 Task: Change the color of accent 1 to grey in the current theme.
Action: Mouse moved to (127, 74)
Screenshot: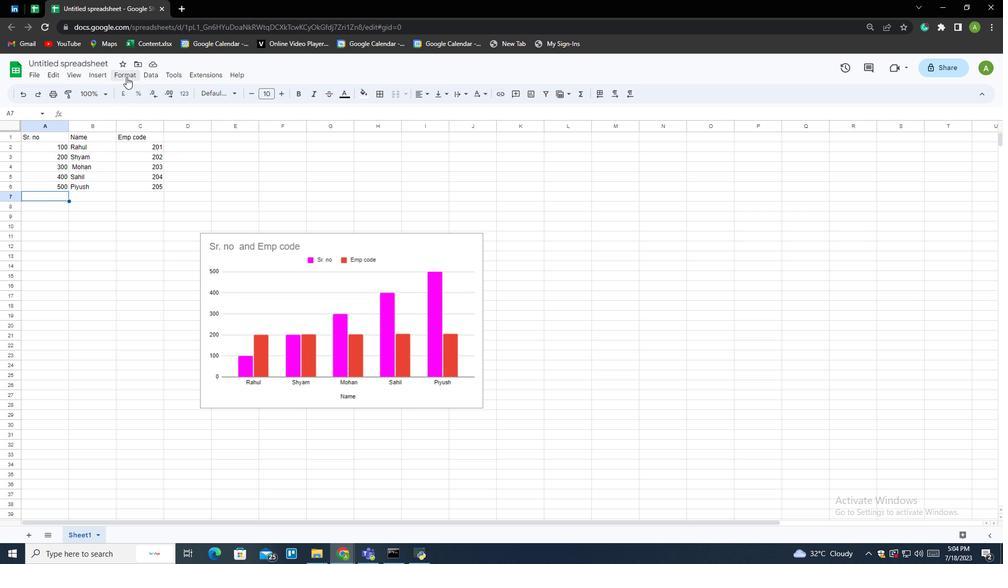 
Action: Mouse pressed left at (127, 74)
Screenshot: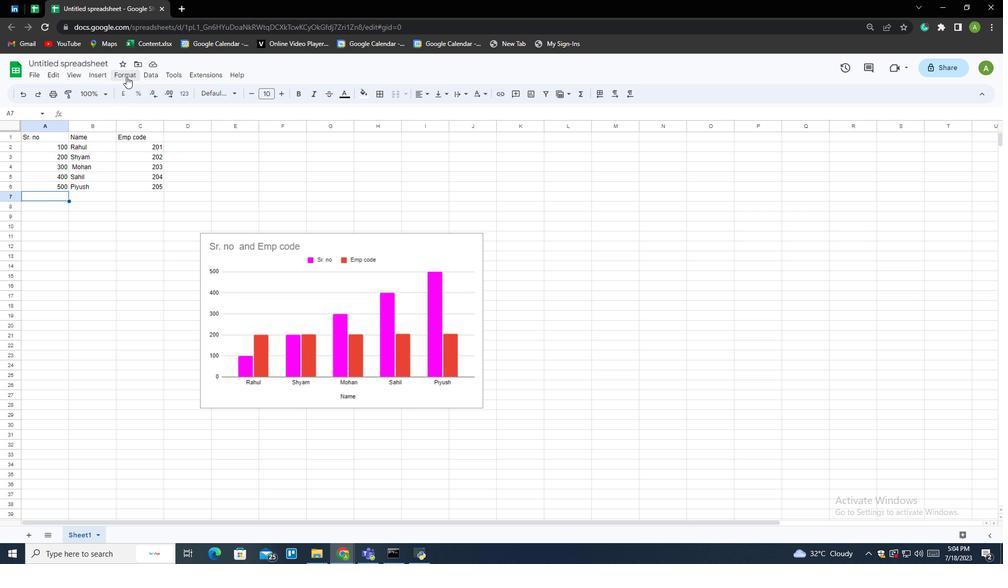 
Action: Mouse moved to (138, 89)
Screenshot: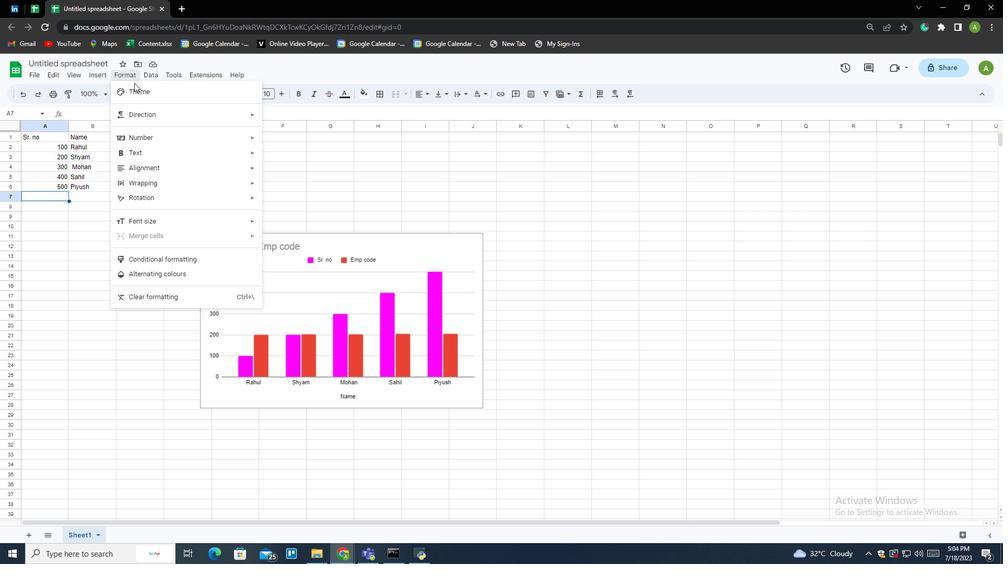 
Action: Mouse pressed left at (138, 89)
Screenshot: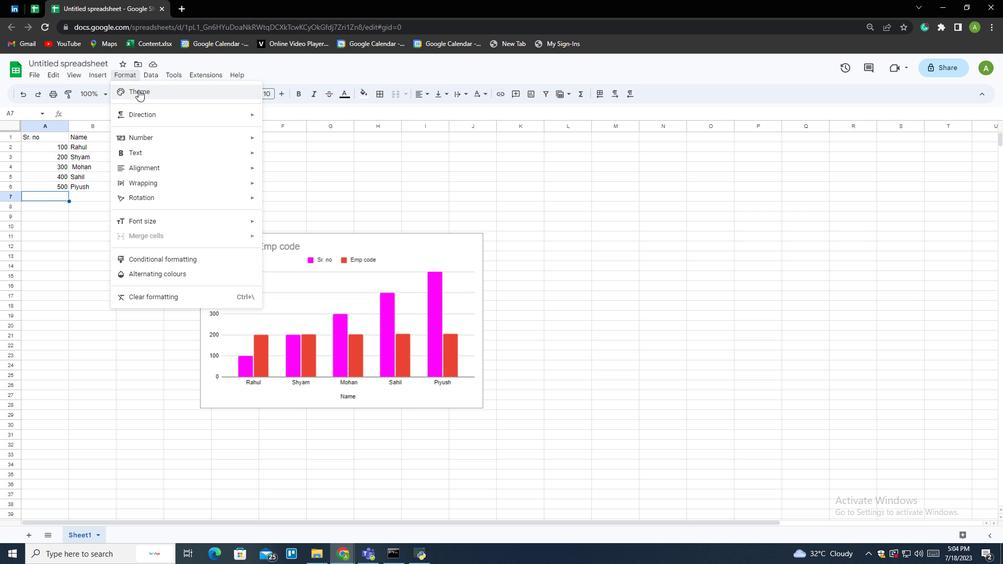 
Action: Mouse moved to (960, 125)
Screenshot: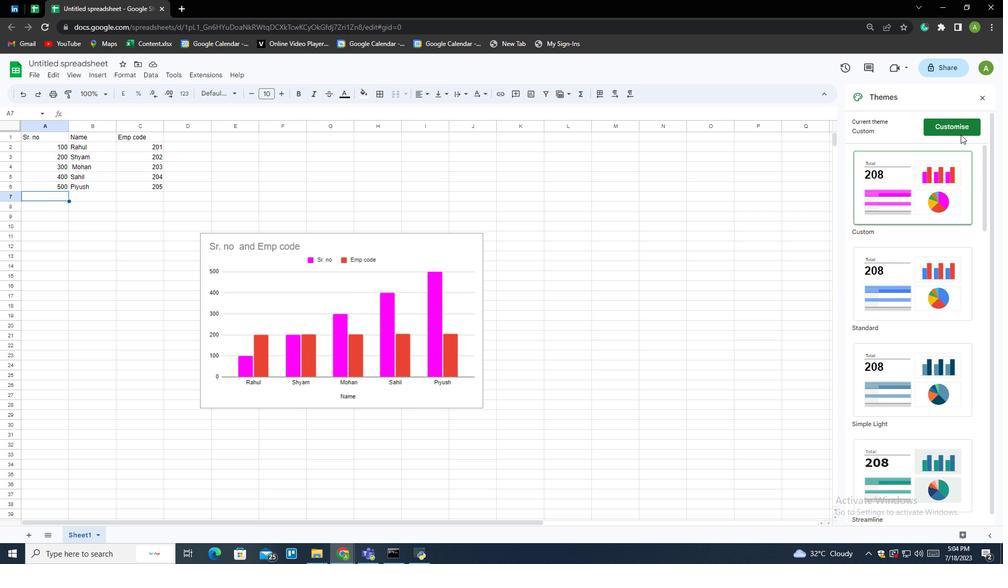 
Action: Mouse pressed left at (960, 125)
Screenshot: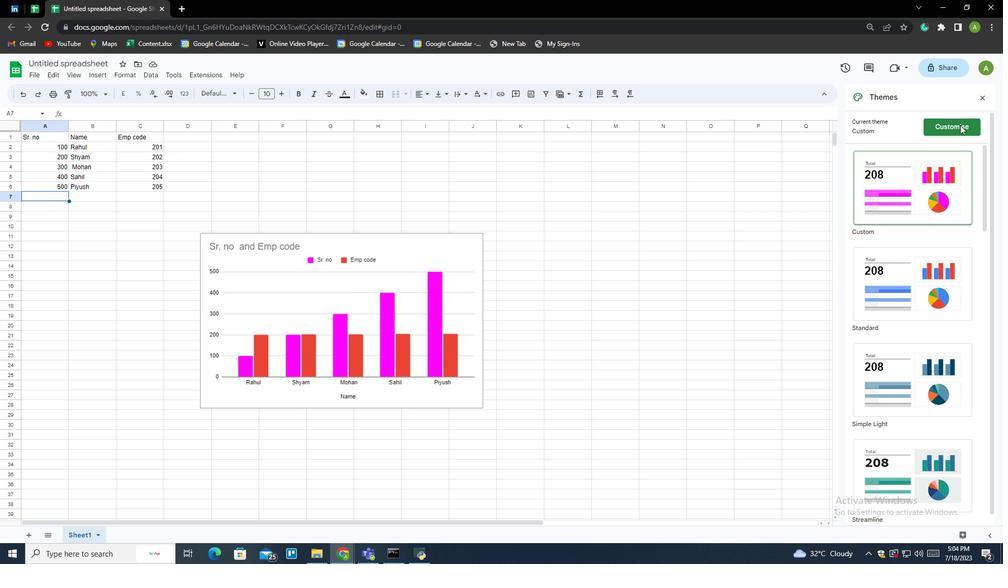 
Action: Mouse moved to (970, 342)
Screenshot: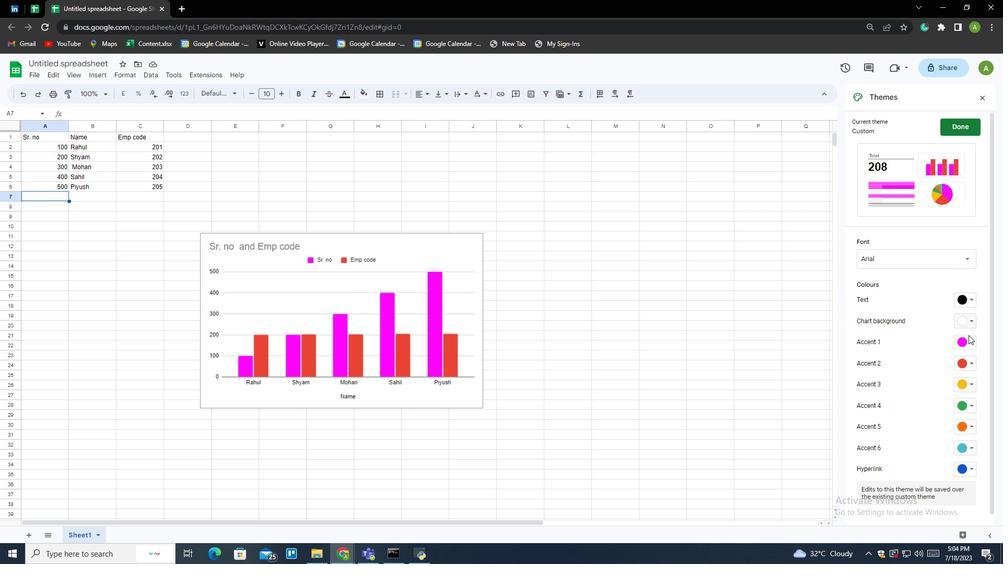 
Action: Mouse pressed left at (970, 342)
Screenshot: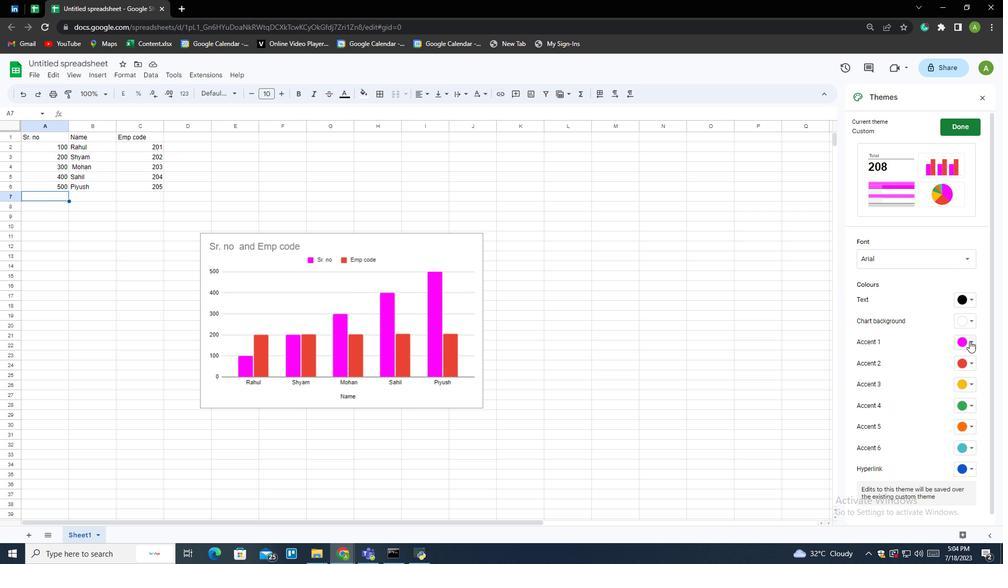 
Action: Mouse moved to (915, 360)
Screenshot: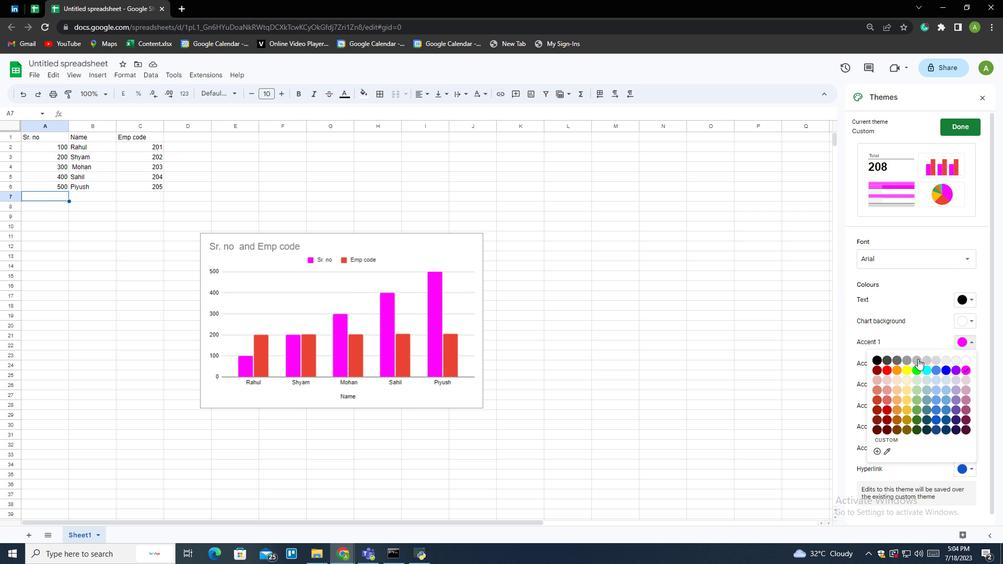 
Action: Mouse pressed left at (915, 360)
Screenshot: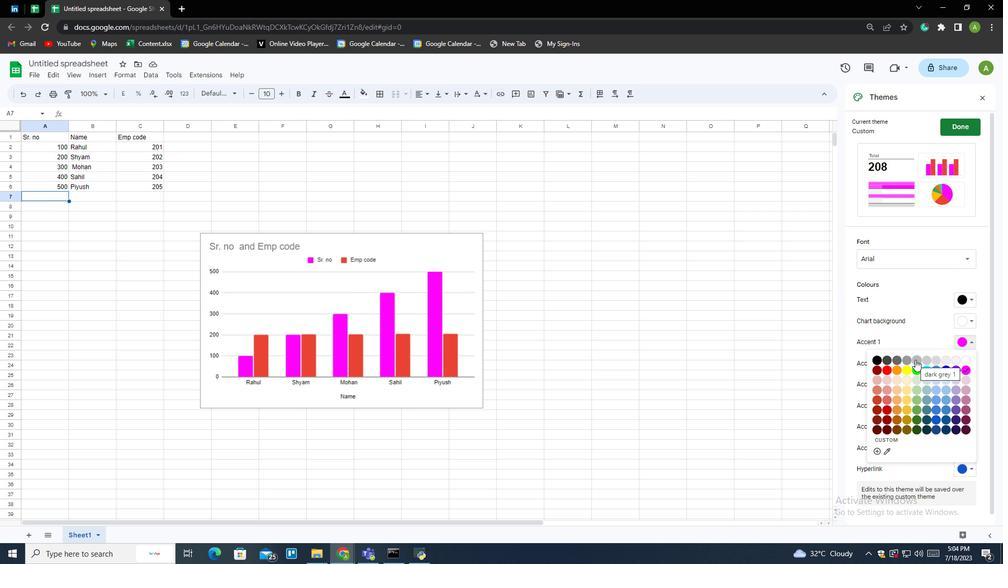 
